 Task: Zoom in the location "Apartment in Wilmington, North Carolina, United States" two times.
Action: Mouse moved to (334, 280)
Screenshot: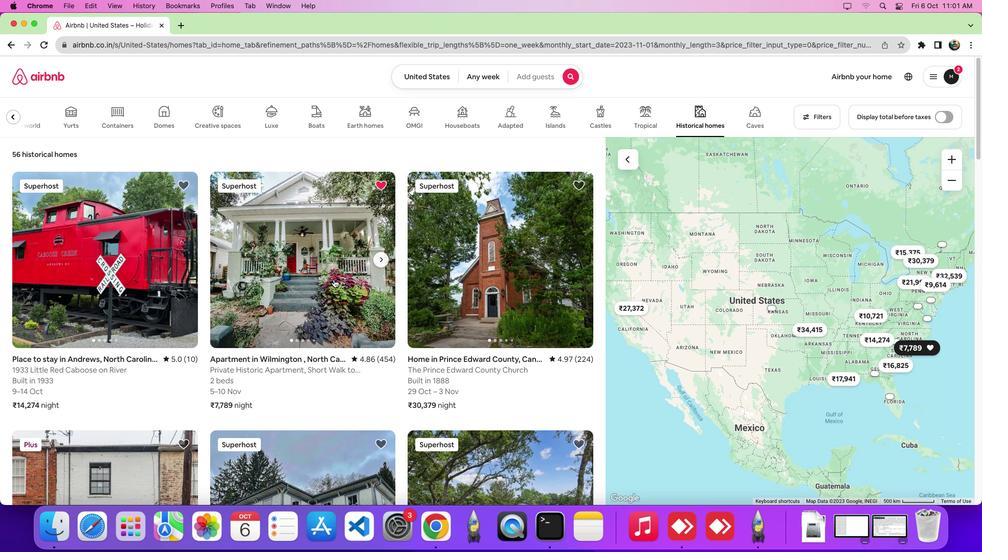 
Action: Mouse pressed left at (334, 280)
Screenshot: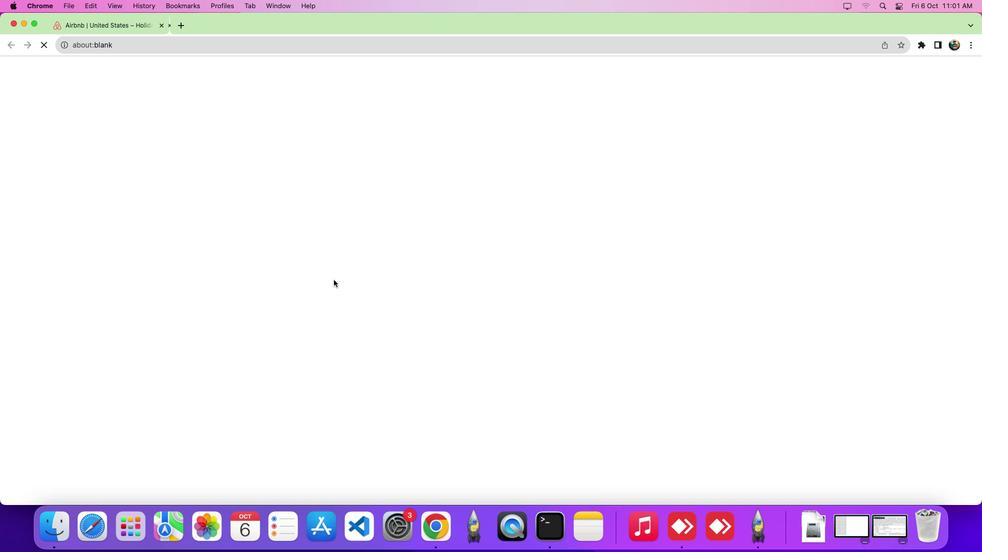 
Action: Mouse moved to (334, 280)
Screenshot: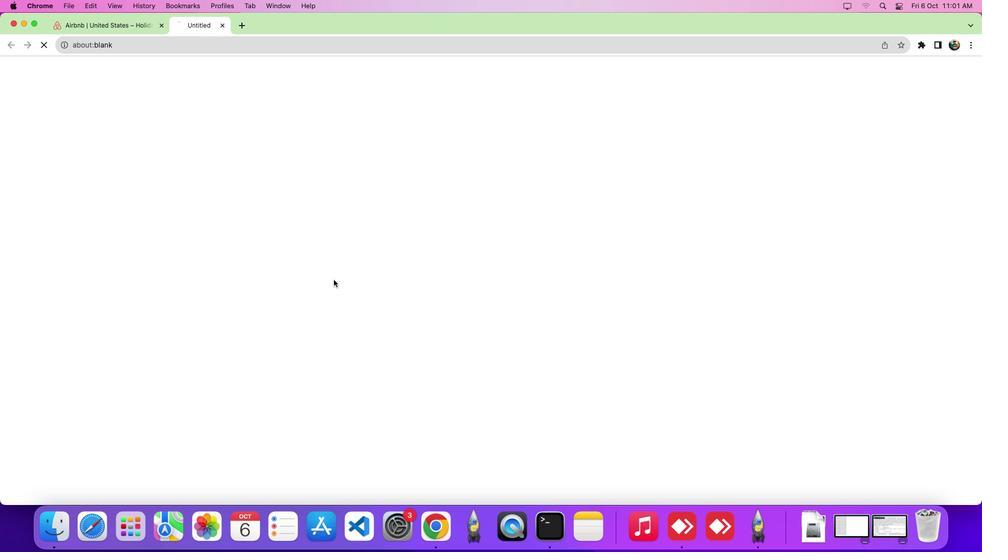 
Action: Mouse scrolled (334, 280) with delta (0, 0)
Screenshot: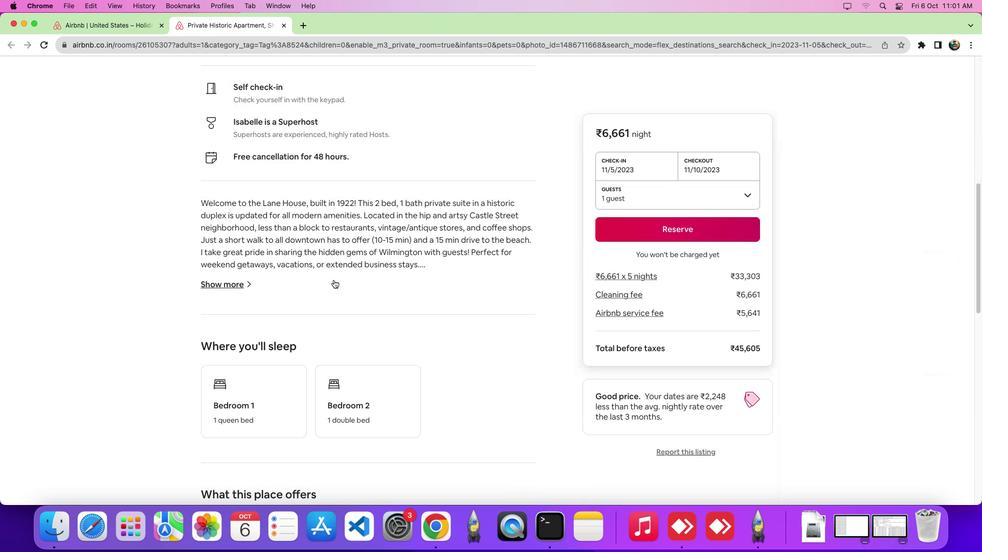 
Action: Mouse scrolled (334, 280) with delta (0, -1)
Screenshot: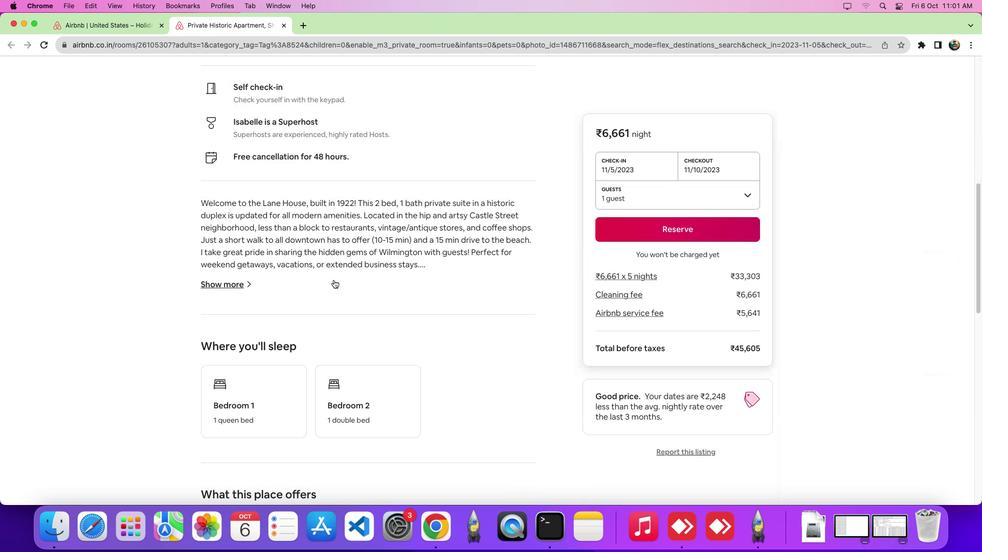 
Action: Mouse scrolled (334, 280) with delta (0, -4)
Screenshot: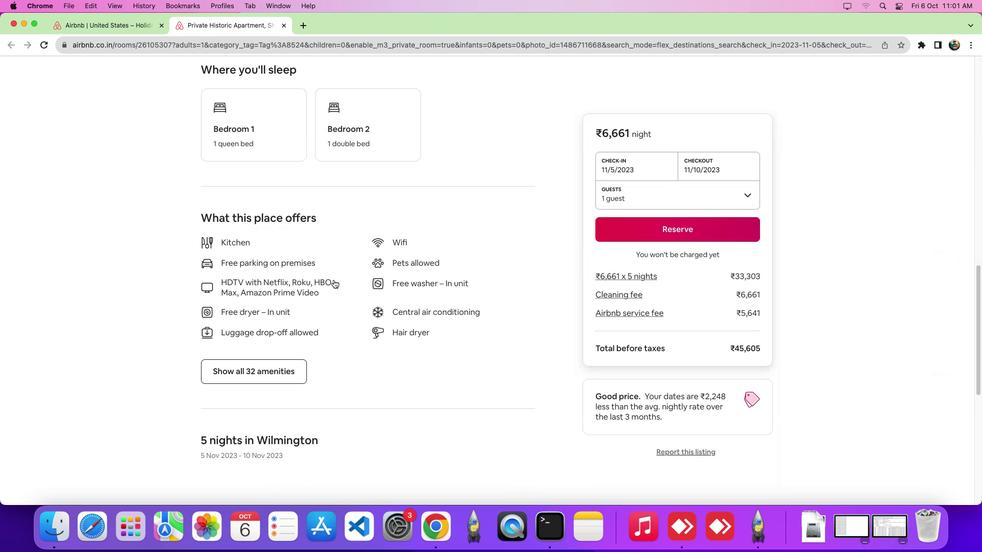 
Action: Mouse scrolled (334, 280) with delta (0, -6)
Screenshot: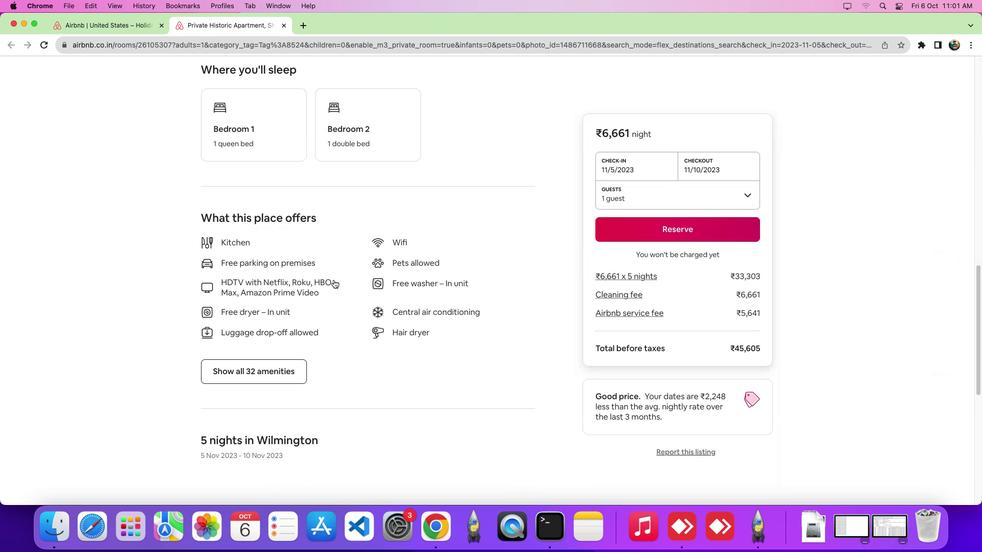 
Action: Mouse scrolled (334, 280) with delta (0, -7)
Screenshot: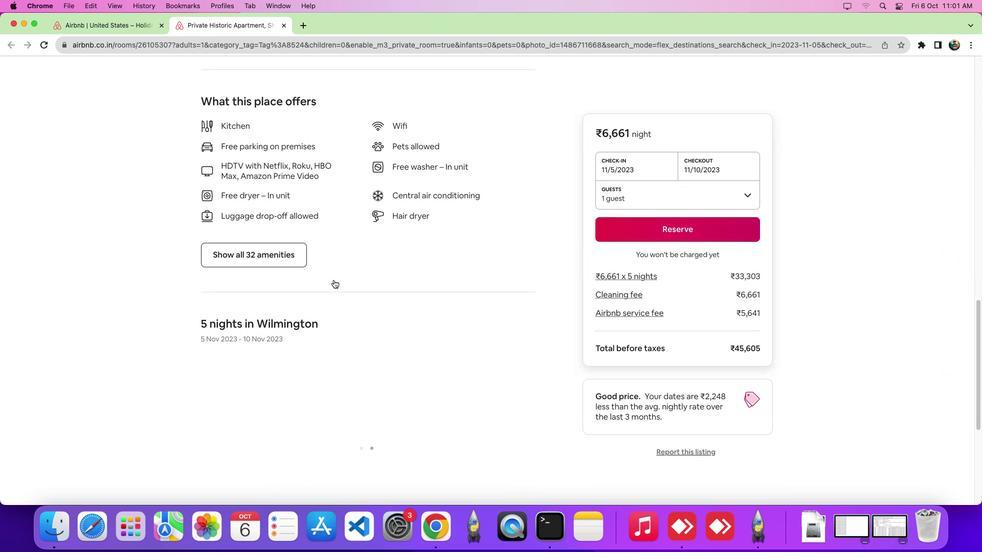 
Action: Mouse moved to (336, 78)
Screenshot: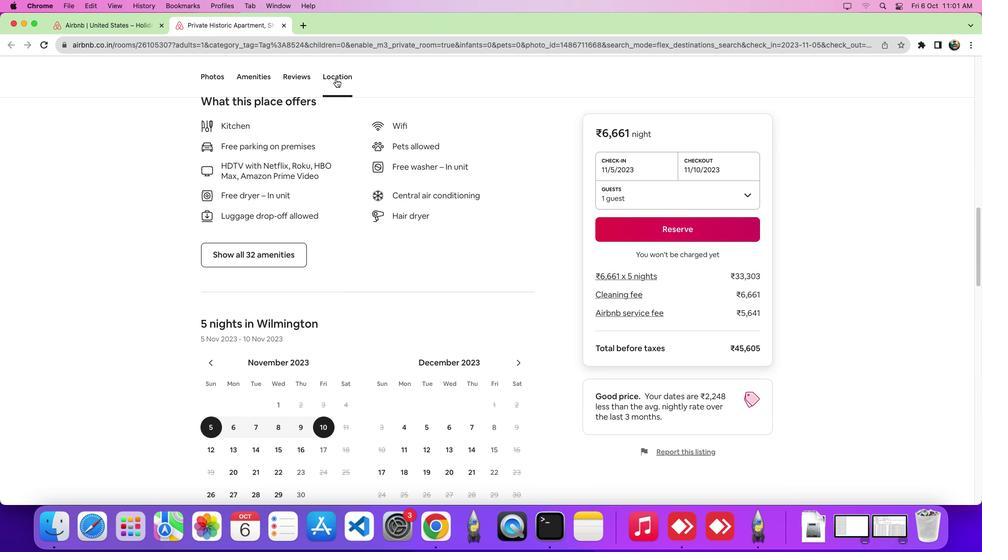 
Action: Mouse pressed left at (336, 78)
Screenshot: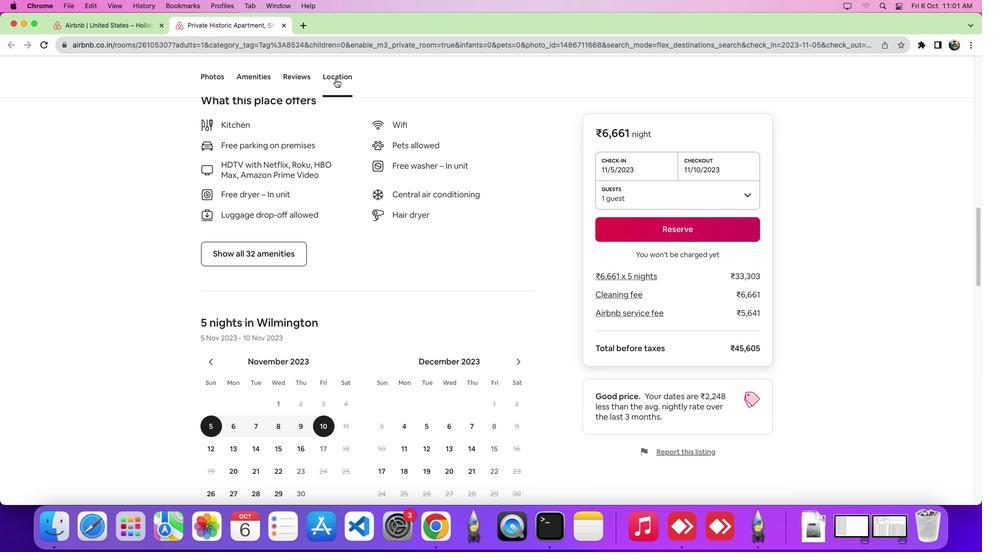 
Action: Mouse moved to (751, 220)
Screenshot: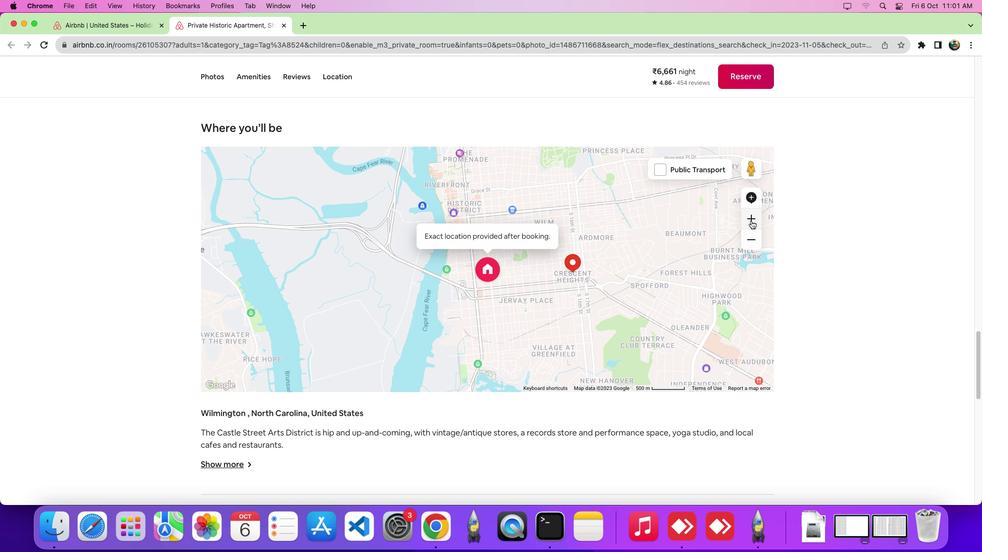 
Action: Mouse pressed left at (751, 220)
Screenshot: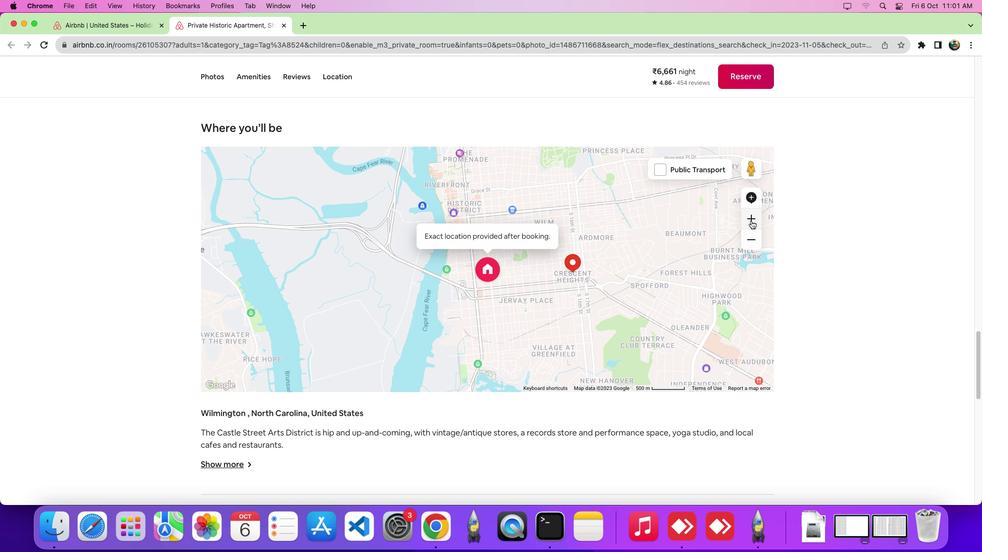 
Action: Mouse pressed left at (751, 220)
Screenshot: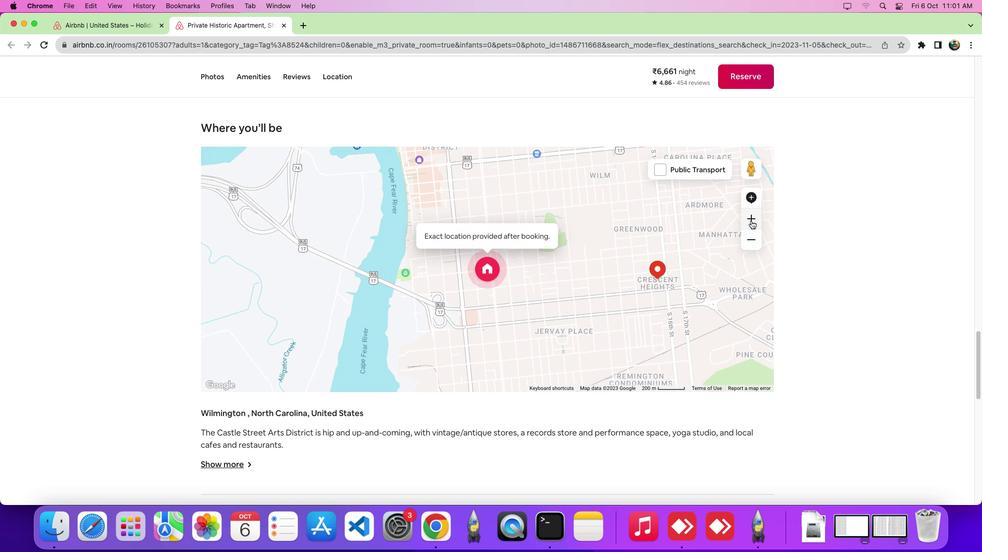 
